 Task: In comments and reactions turn off email notifications.
Action: Mouse moved to (633, 52)
Screenshot: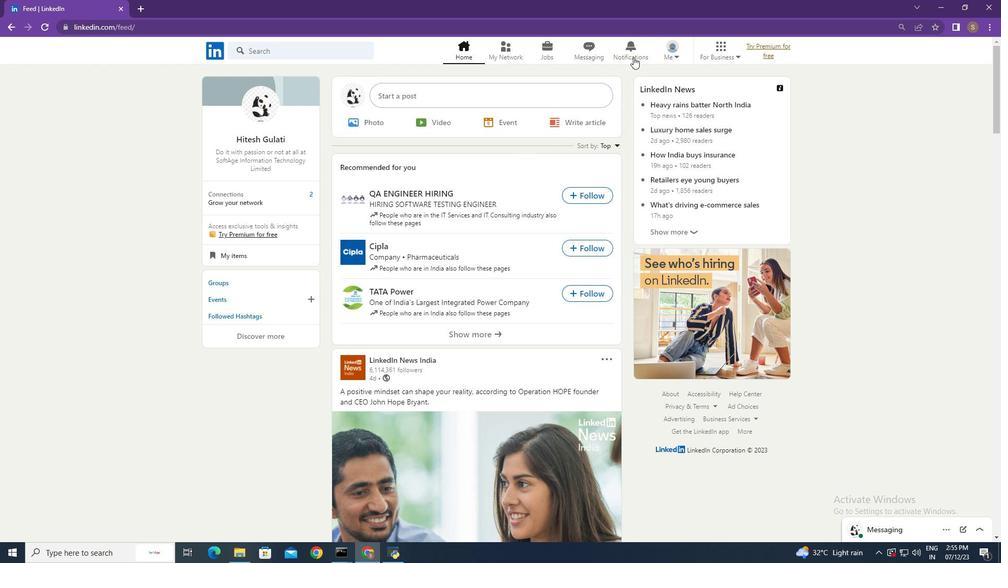 
Action: Mouse pressed left at (633, 52)
Screenshot: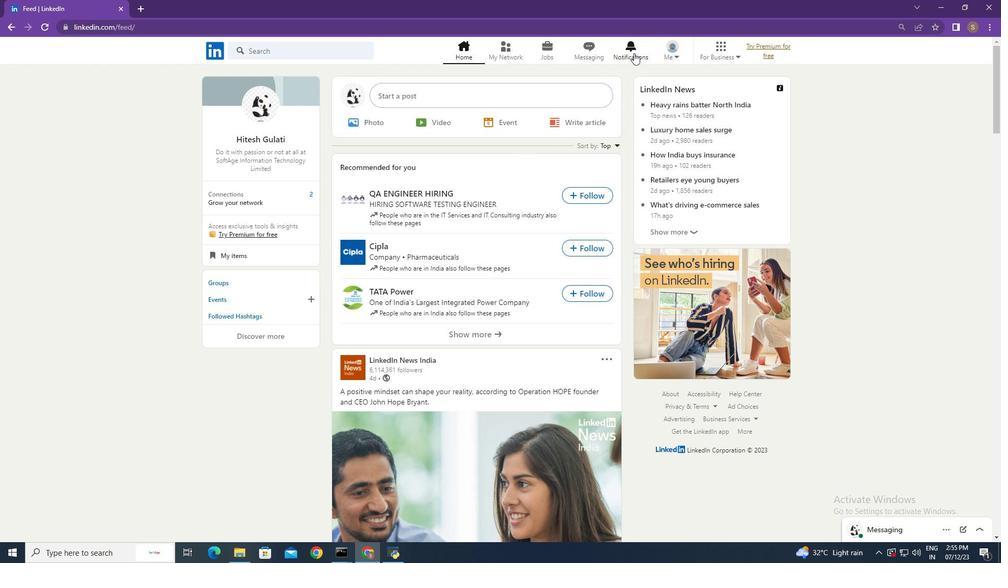 
Action: Mouse moved to (240, 120)
Screenshot: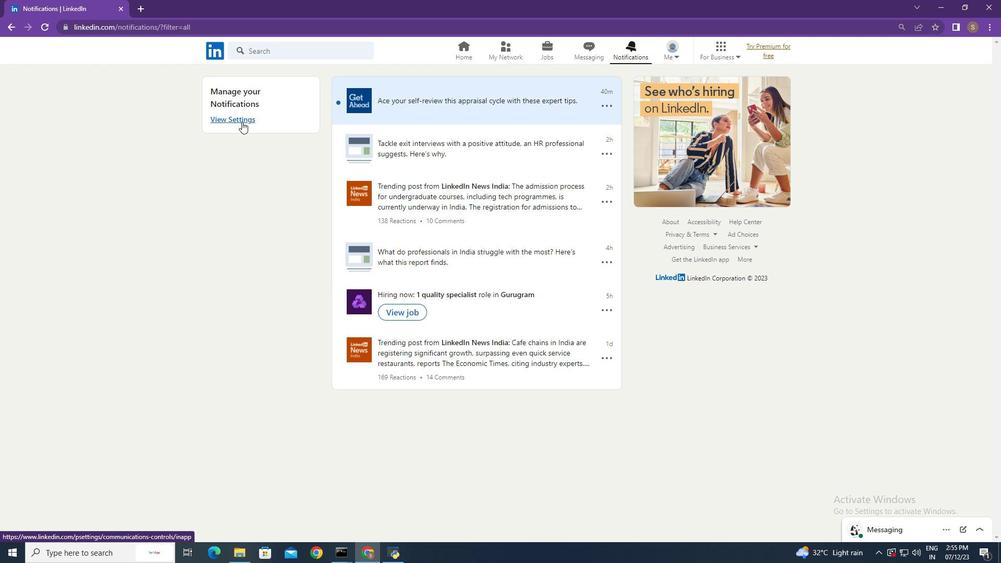 
Action: Mouse pressed left at (240, 120)
Screenshot: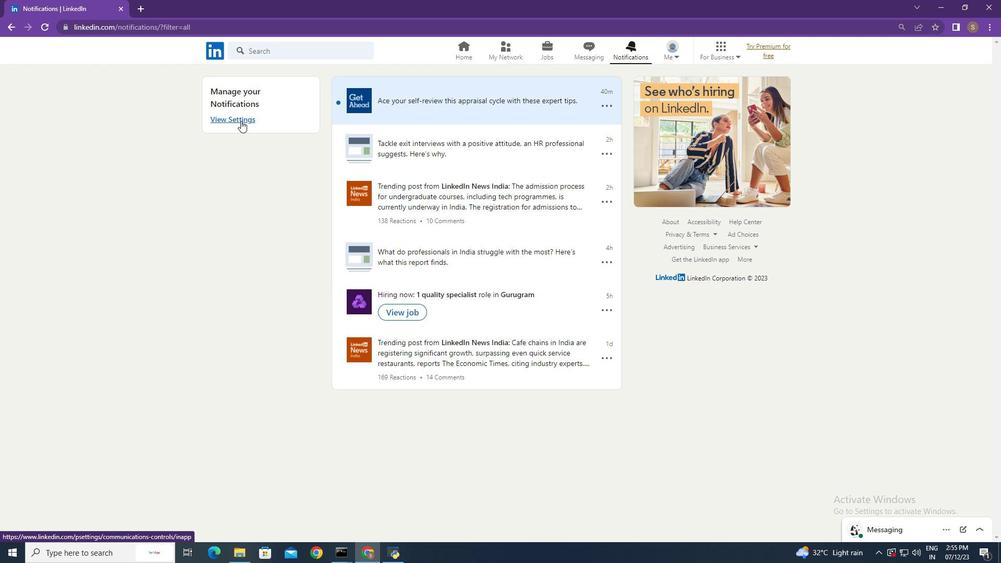 
Action: Mouse moved to (692, 236)
Screenshot: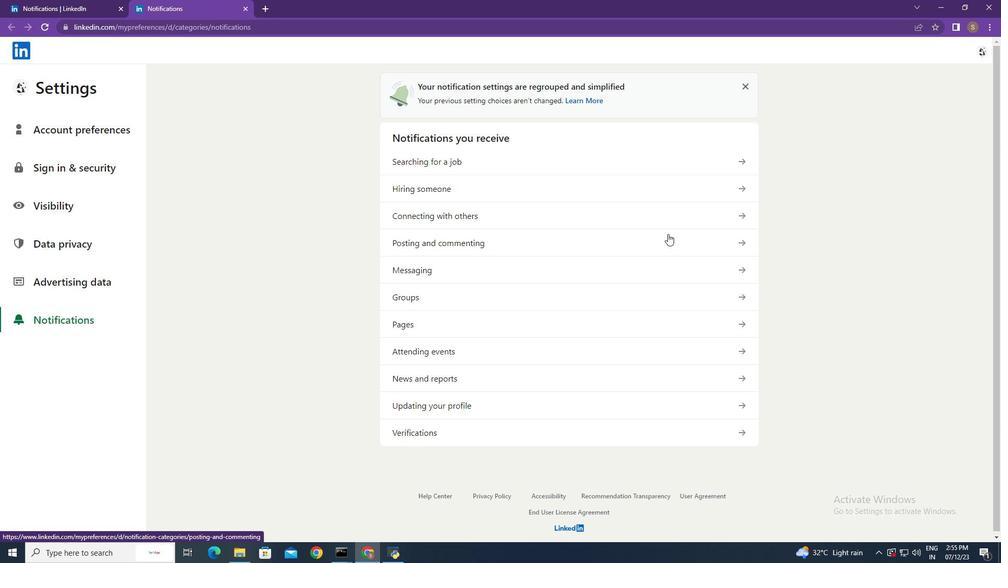 
Action: Mouse pressed left at (692, 236)
Screenshot: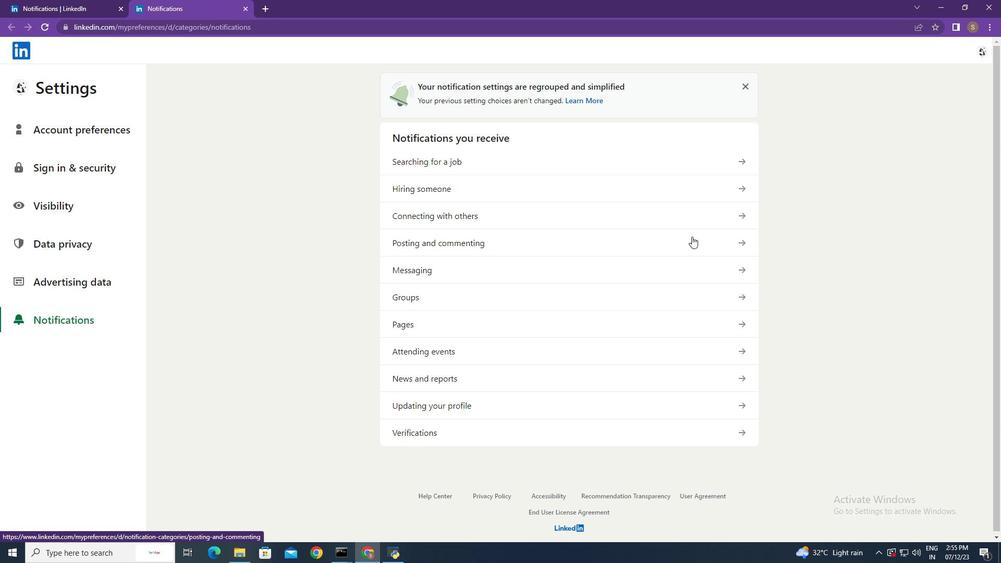 
Action: Mouse moved to (620, 155)
Screenshot: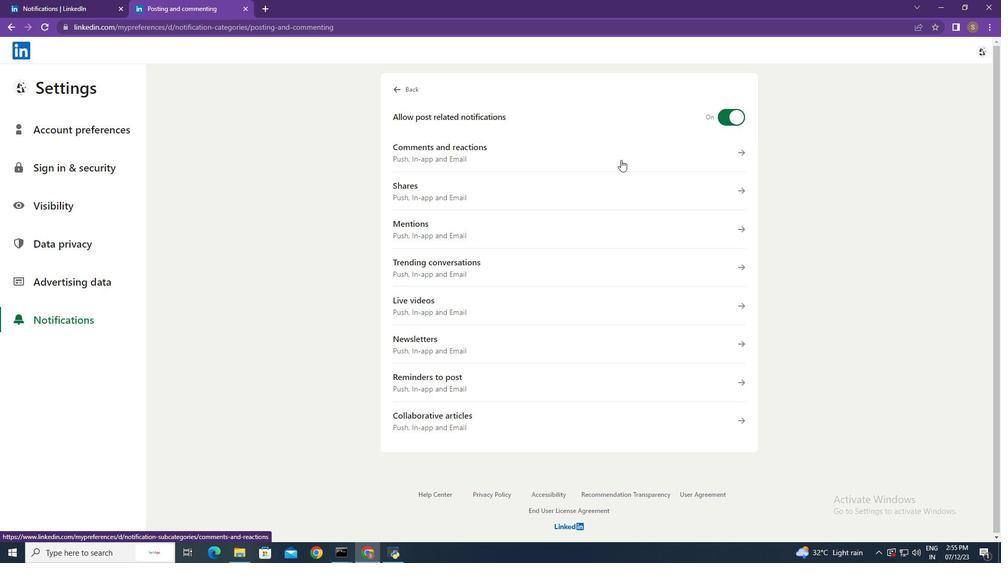 
Action: Mouse pressed left at (620, 155)
Screenshot: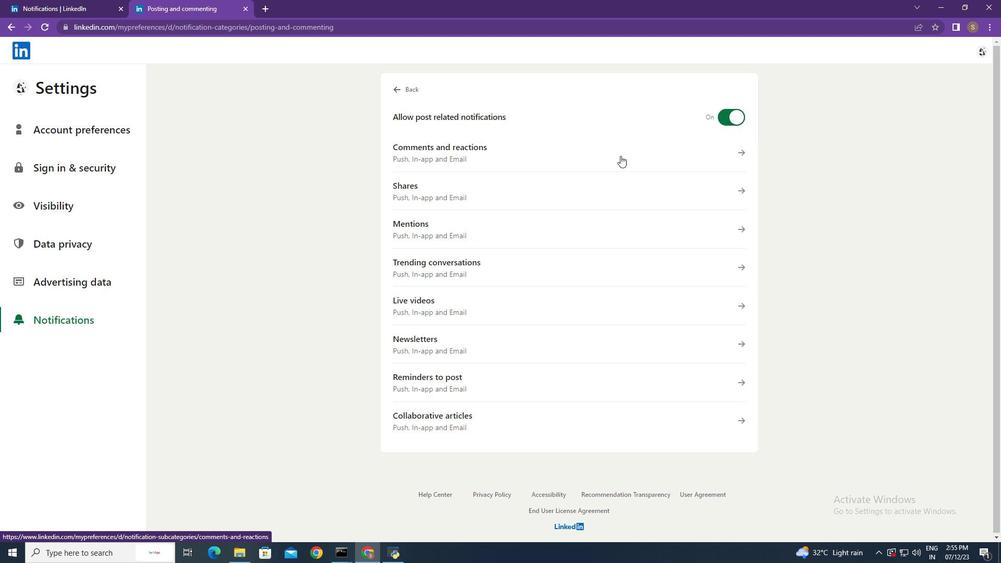 
Action: Mouse moved to (737, 273)
Screenshot: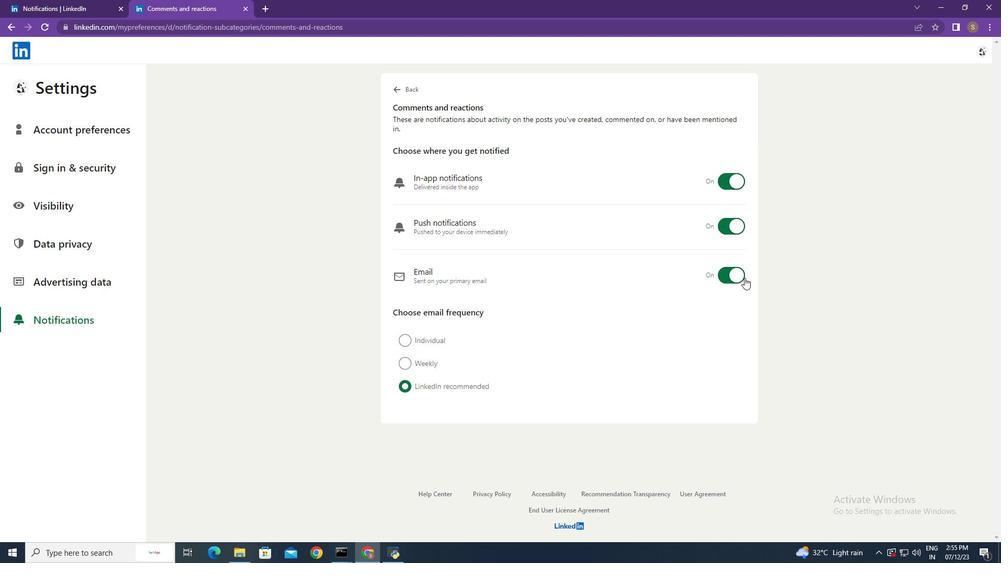
Action: Mouse pressed left at (737, 273)
Screenshot: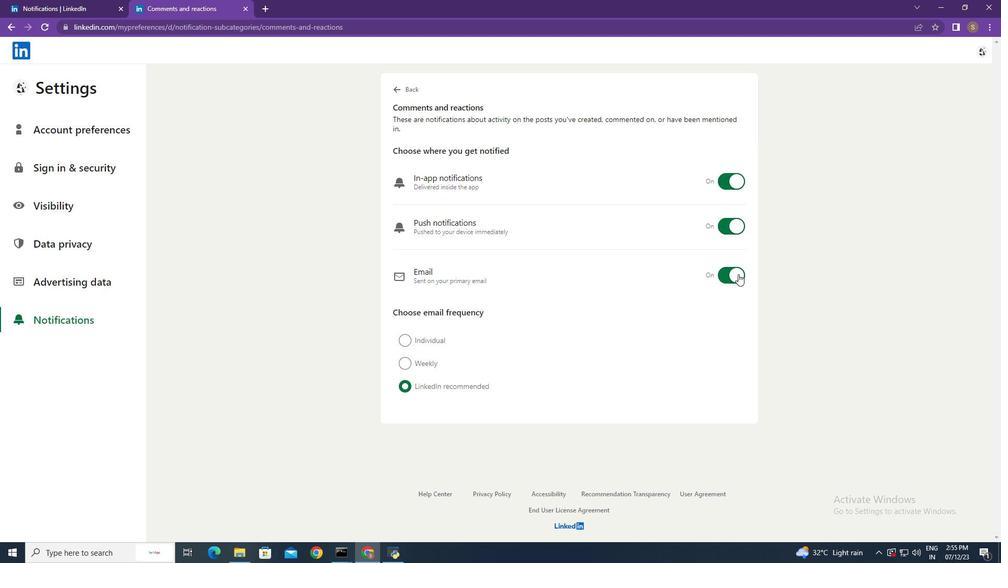 
Action: Mouse moved to (808, 228)
Screenshot: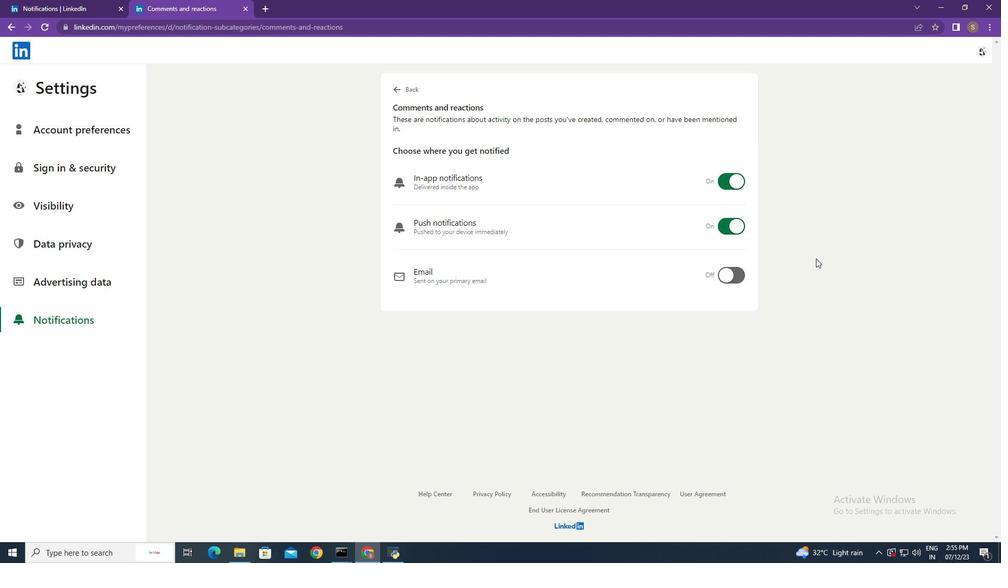 
